 Task: Update the pool type of the saved search to the private pool.
Action: Mouse moved to (462, 360)
Screenshot: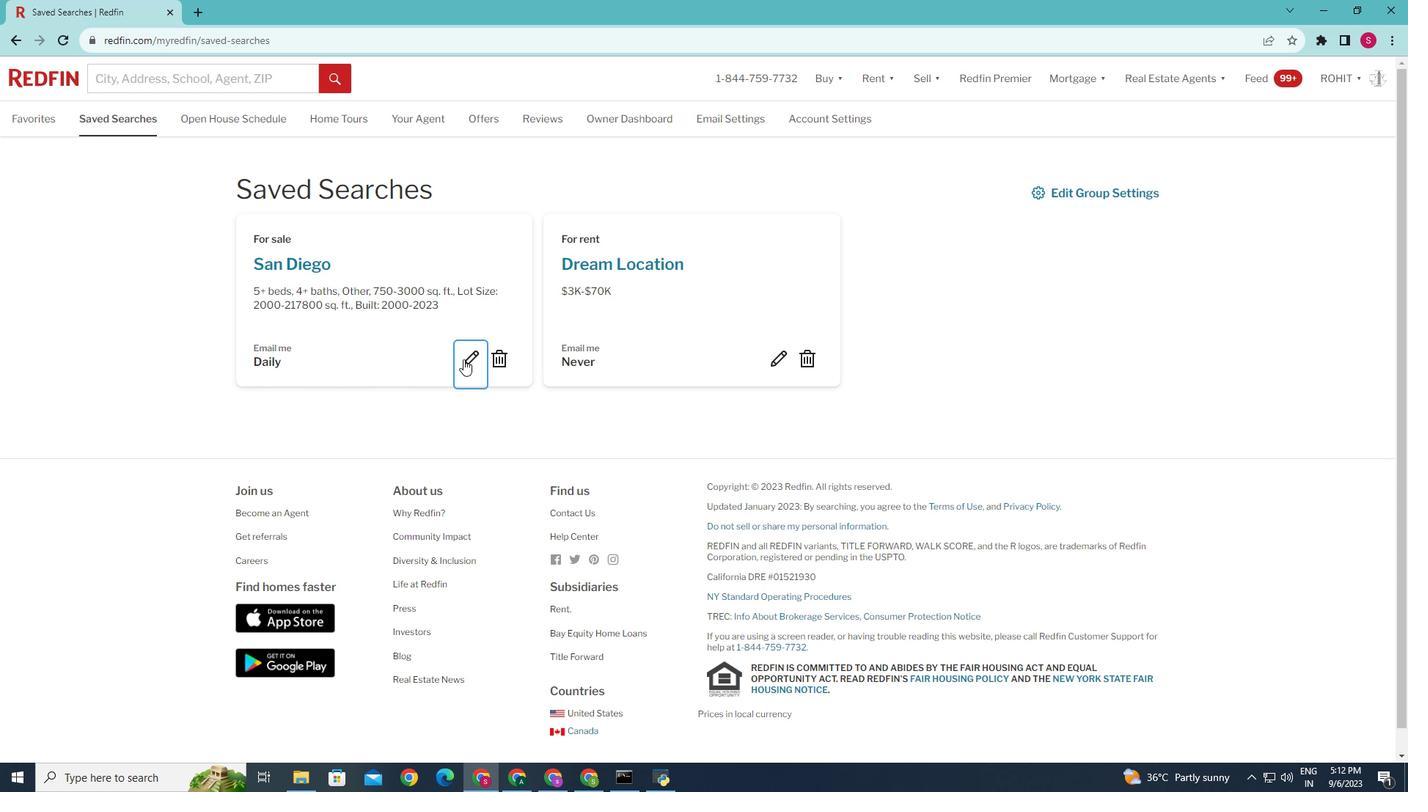 
Action: Mouse pressed left at (462, 360)
Screenshot: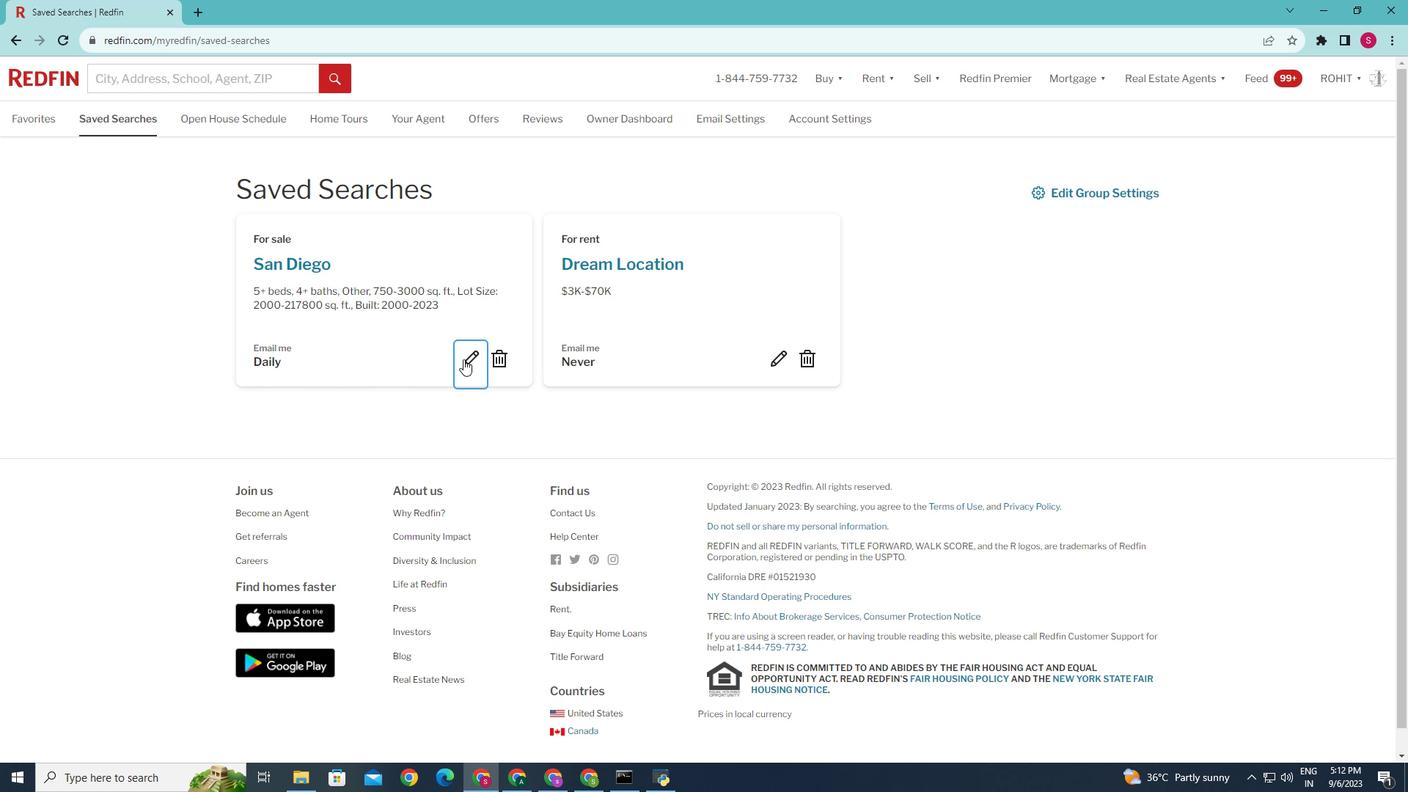 
Action: Mouse moved to (781, 590)
Screenshot: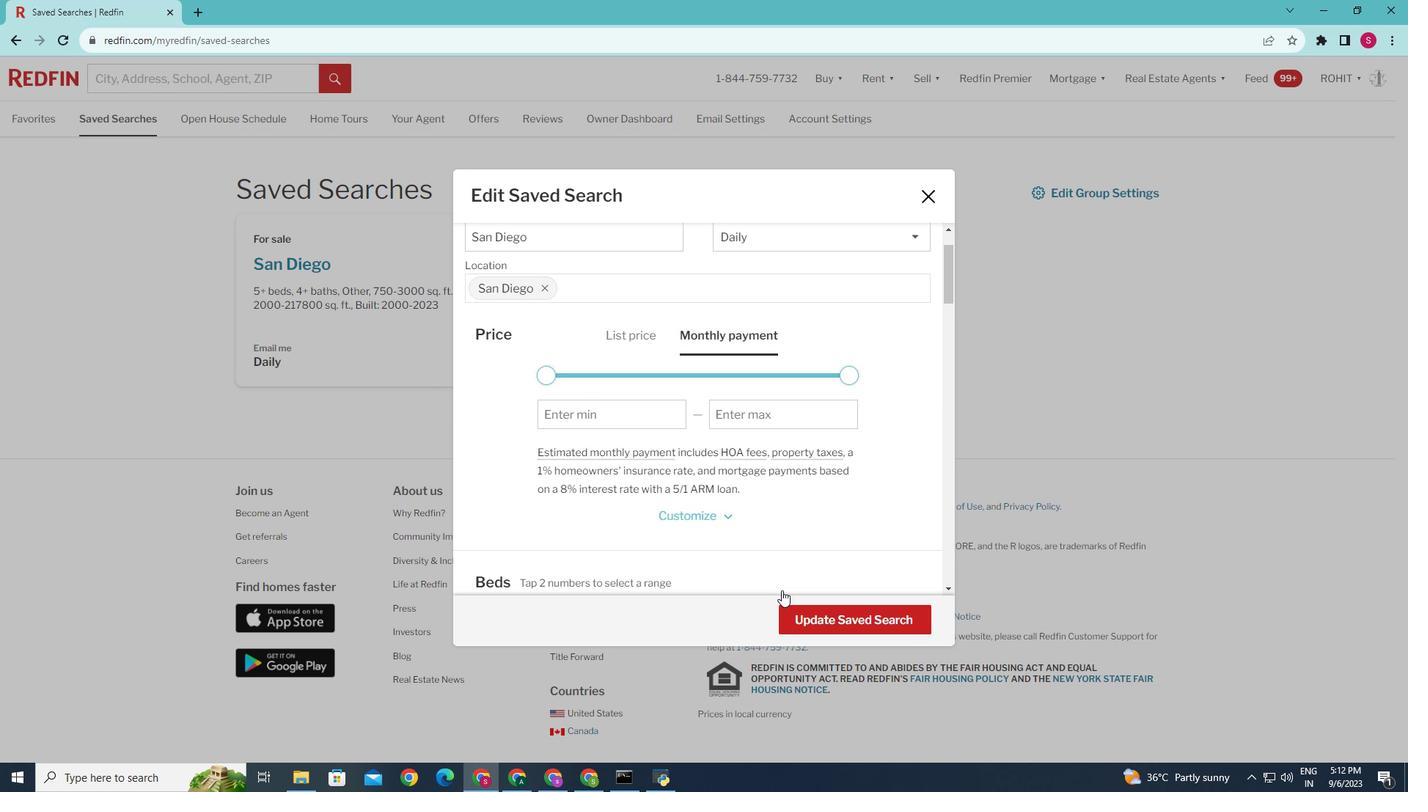 
Action: Mouse scrolled (781, 589) with delta (0, 0)
Screenshot: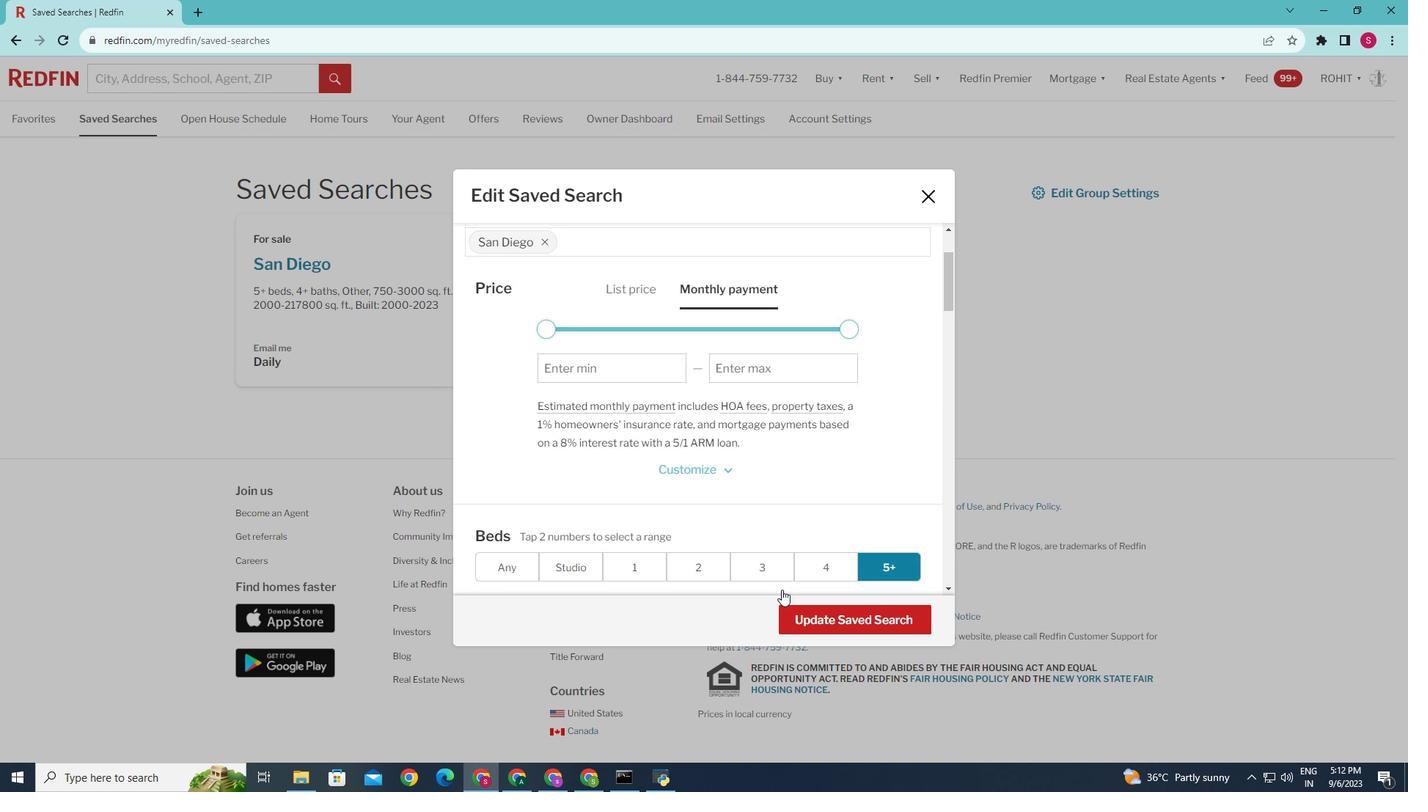 
Action: Mouse scrolled (781, 589) with delta (0, 0)
Screenshot: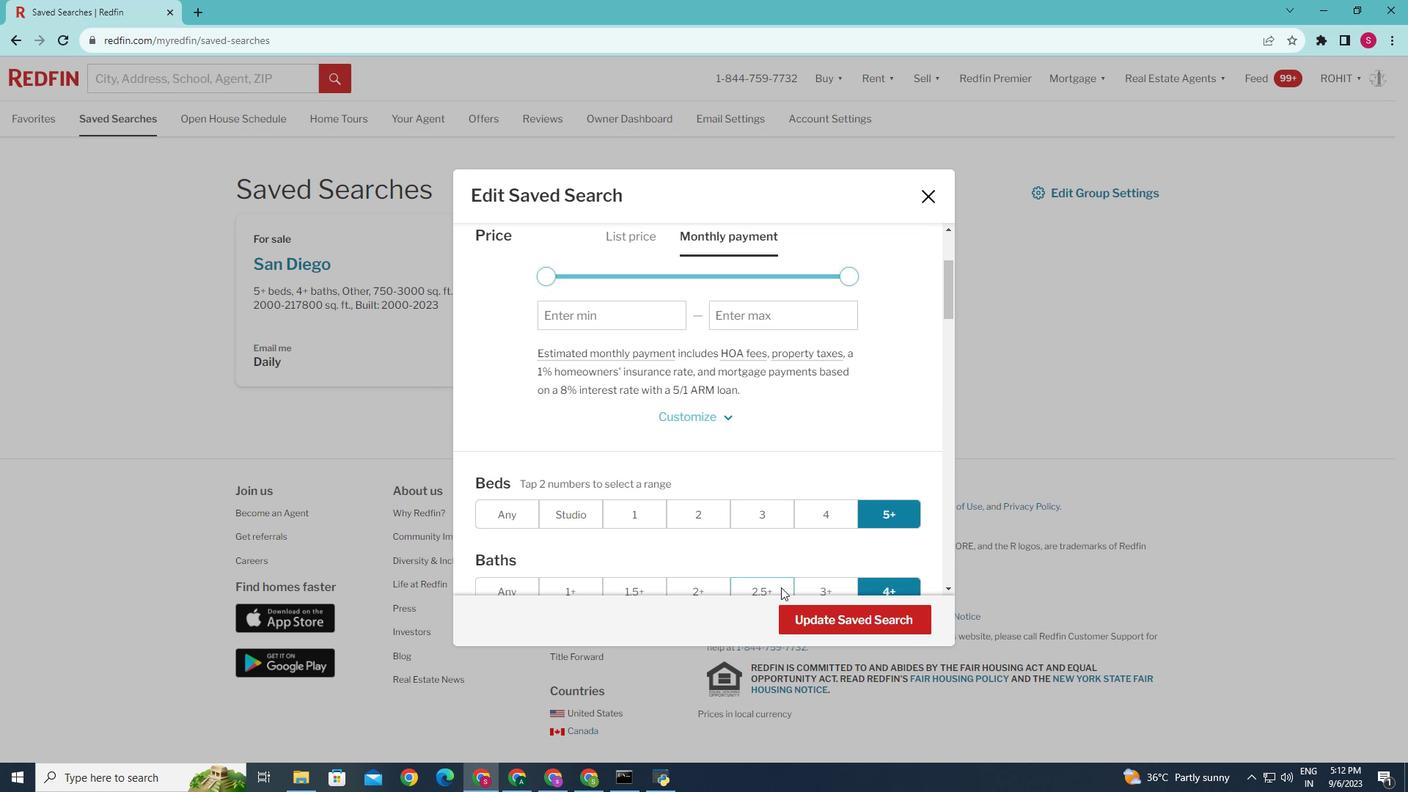 
Action: Mouse moved to (781, 590)
Screenshot: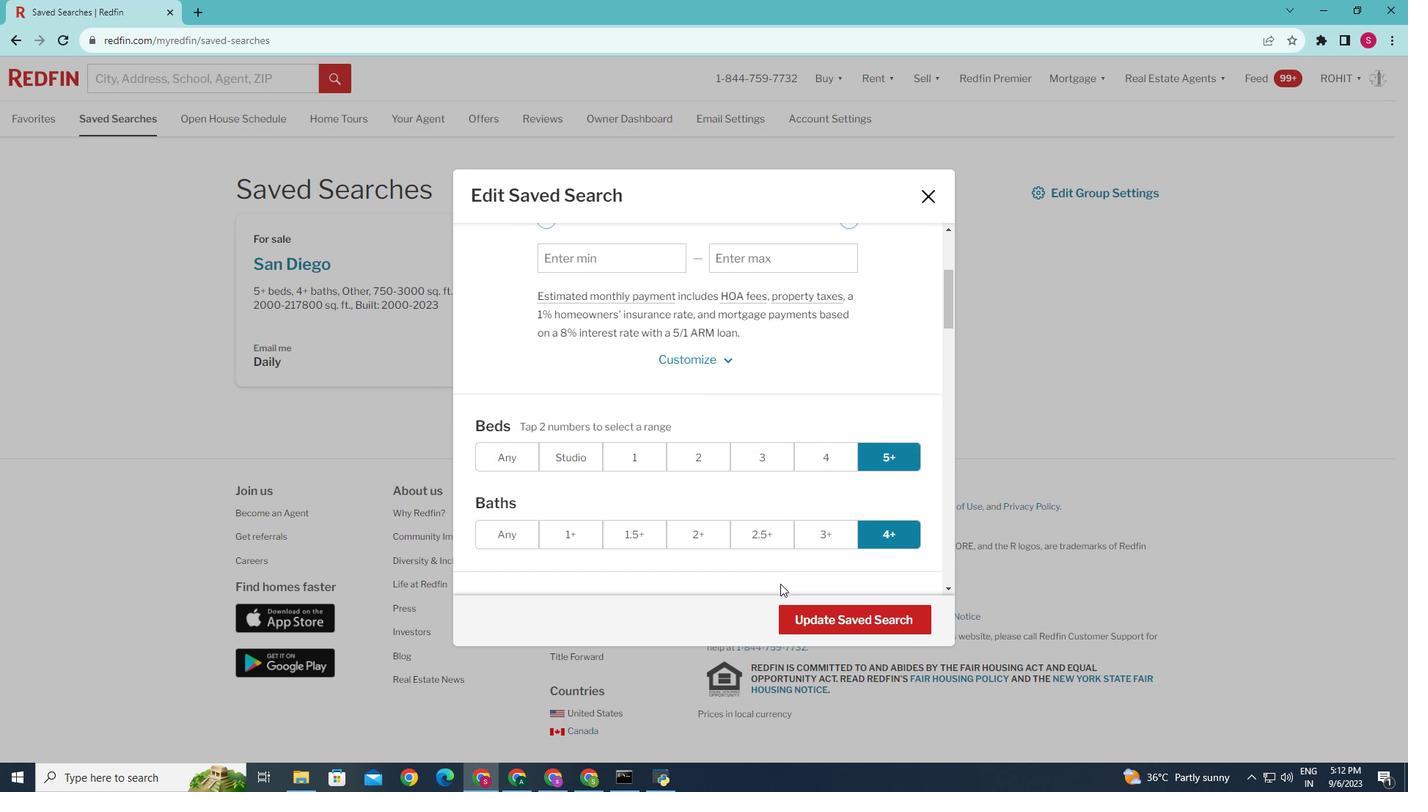 
Action: Mouse scrolled (781, 589) with delta (0, 0)
Screenshot: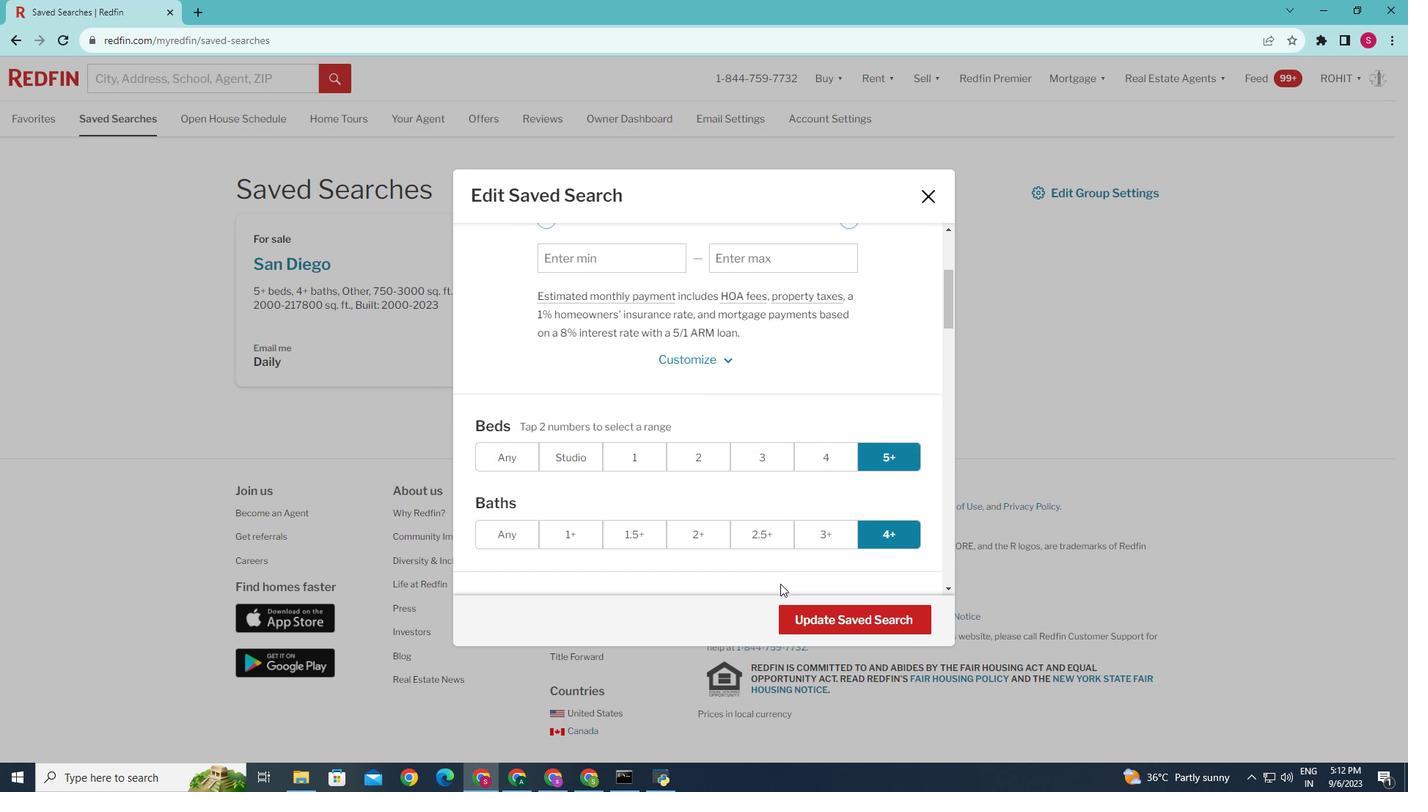 
Action: Mouse moved to (740, 492)
Screenshot: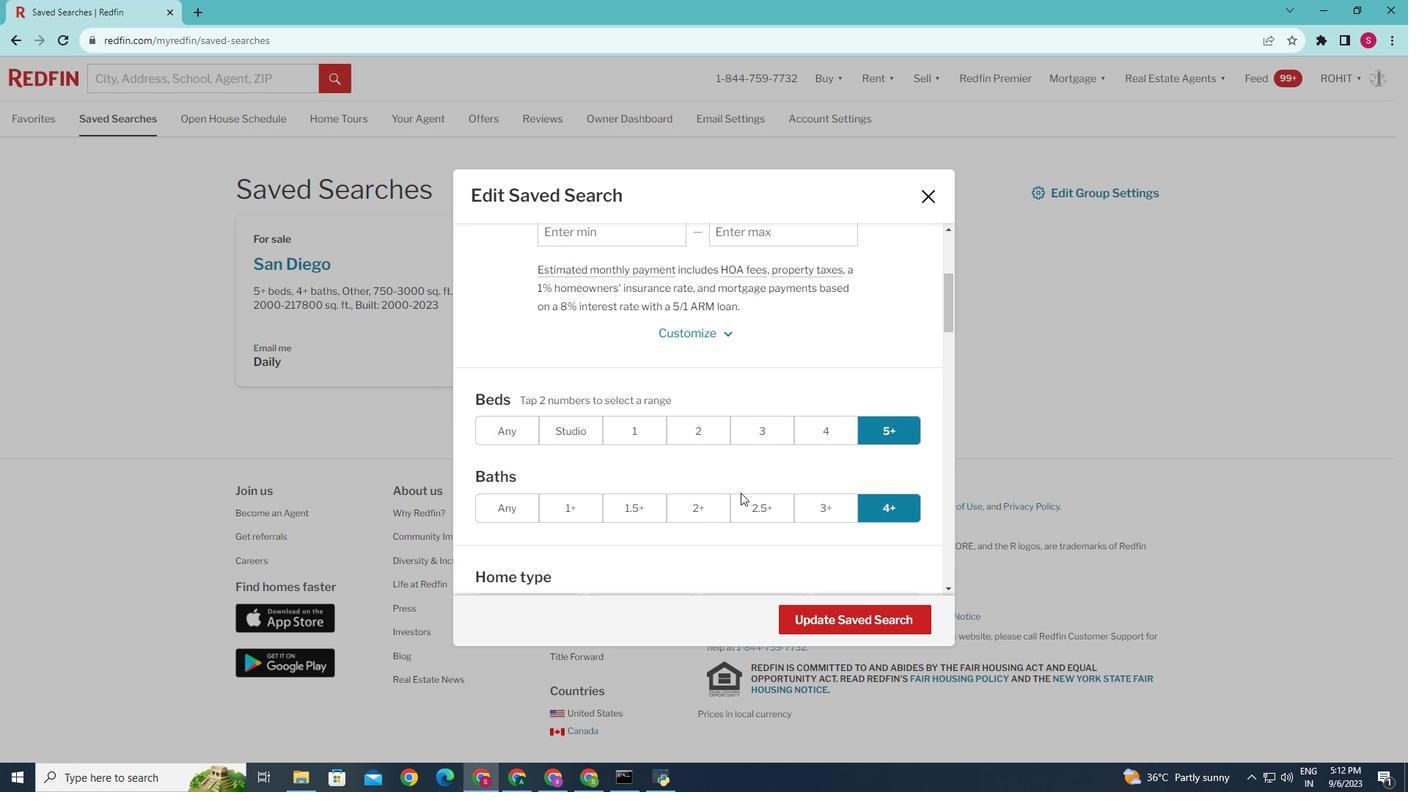 
Action: Mouse scrolled (740, 492) with delta (0, 0)
Screenshot: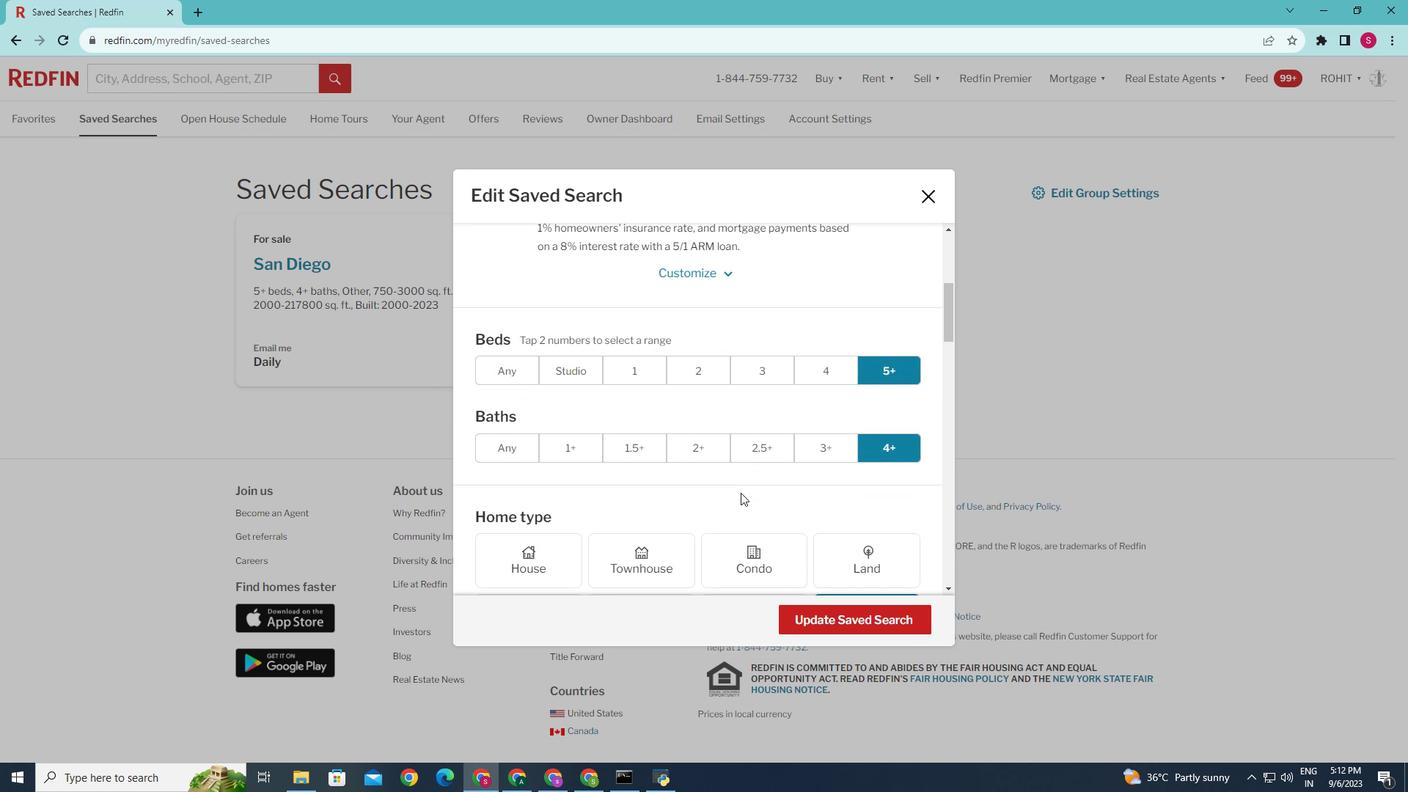 
Action: Mouse scrolled (740, 492) with delta (0, 0)
Screenshot: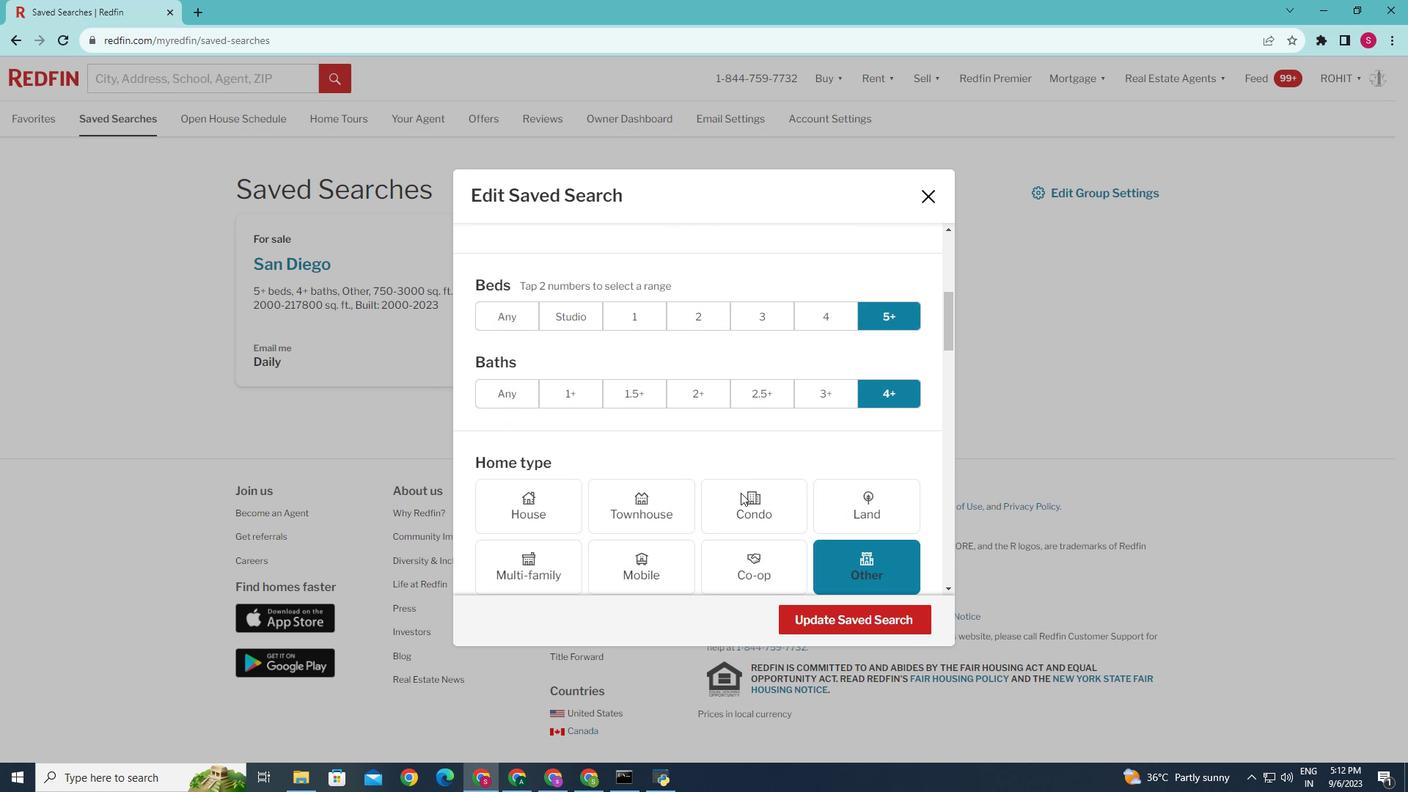 
Action: Mouse moved to (740, 492)
Screenshot: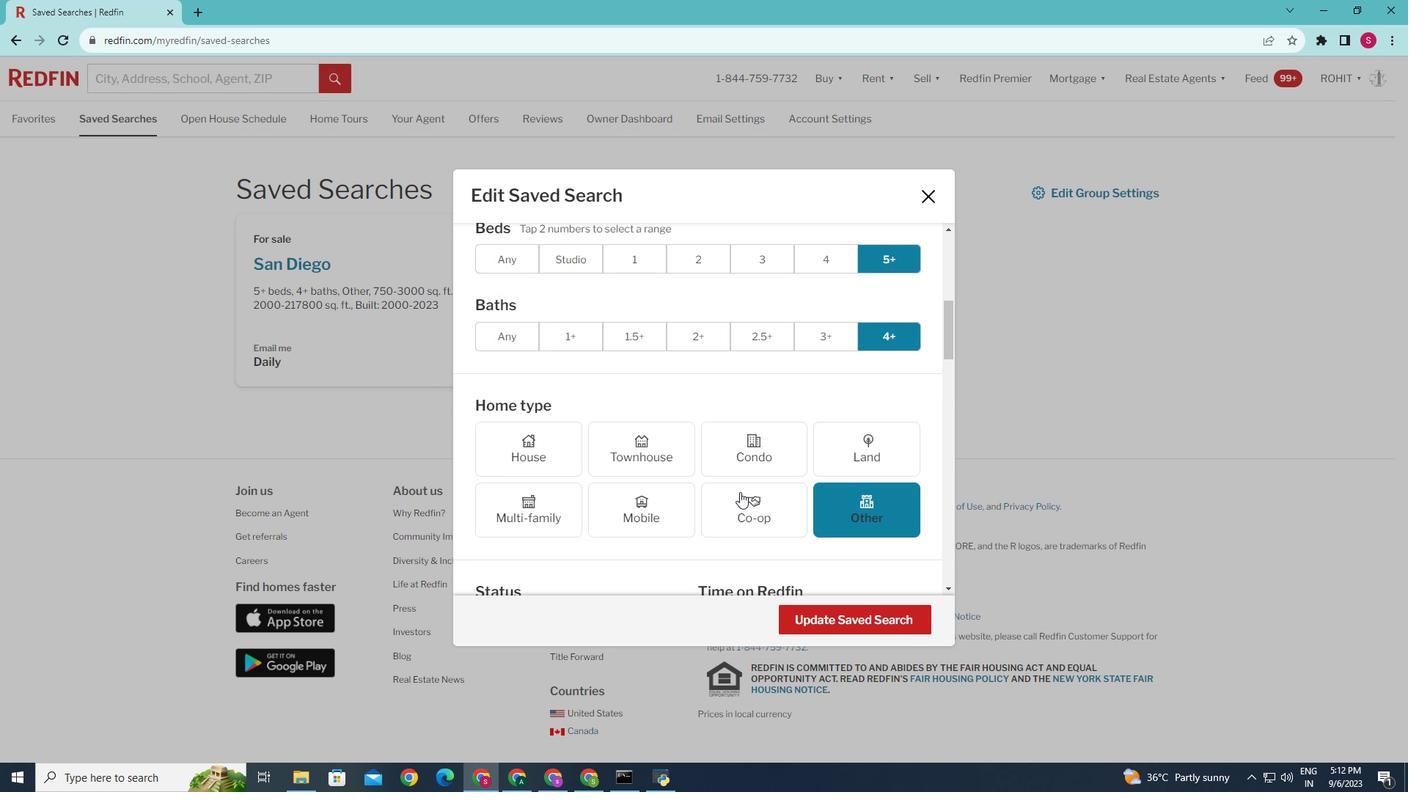 
Action: Mouse scrolled (740, 491) with delta (0, 0)
Screenshot: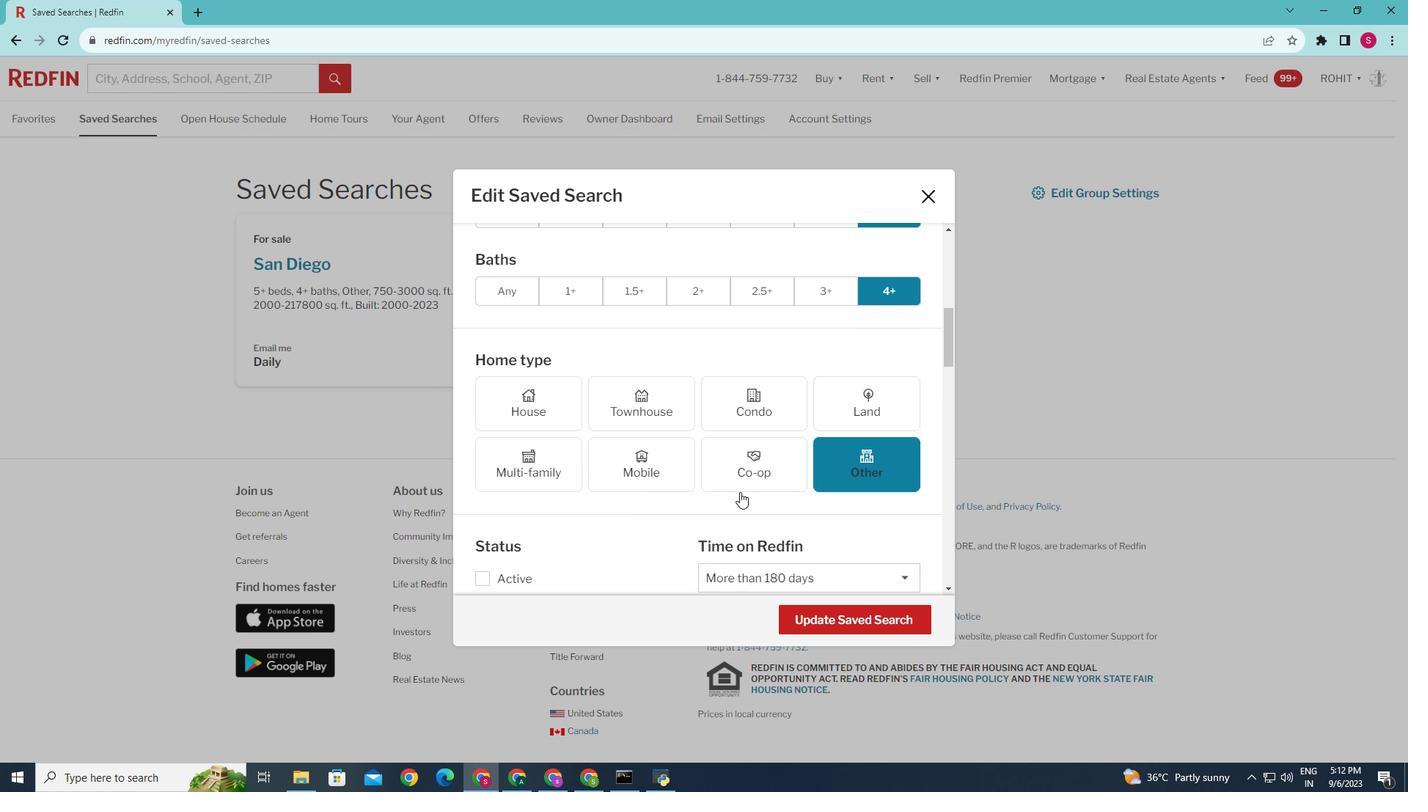 
Action: Mouse scrolled (740, 491) with delta (0, 0)
Screenshot: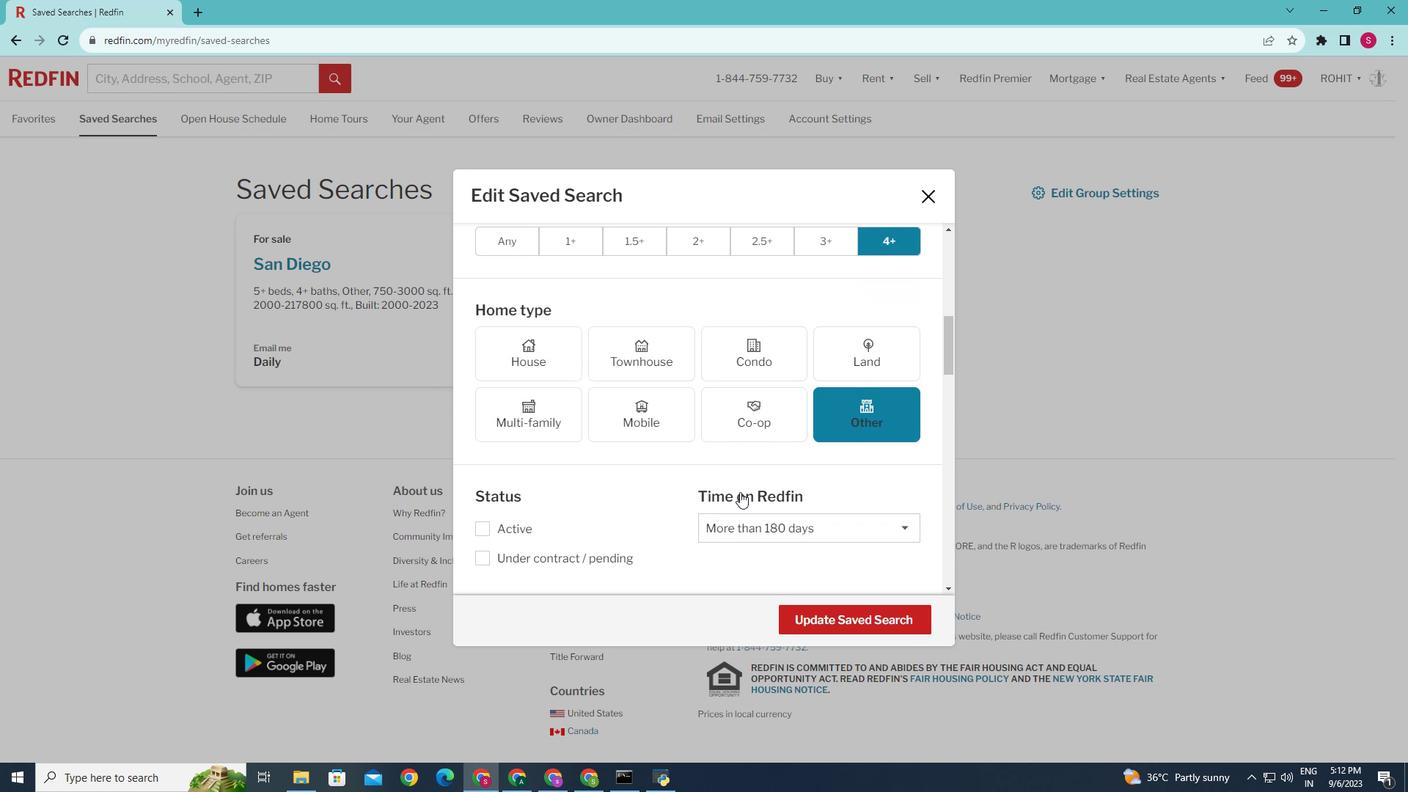 
Action: Mouse moved to (738, 492)
Screenshot: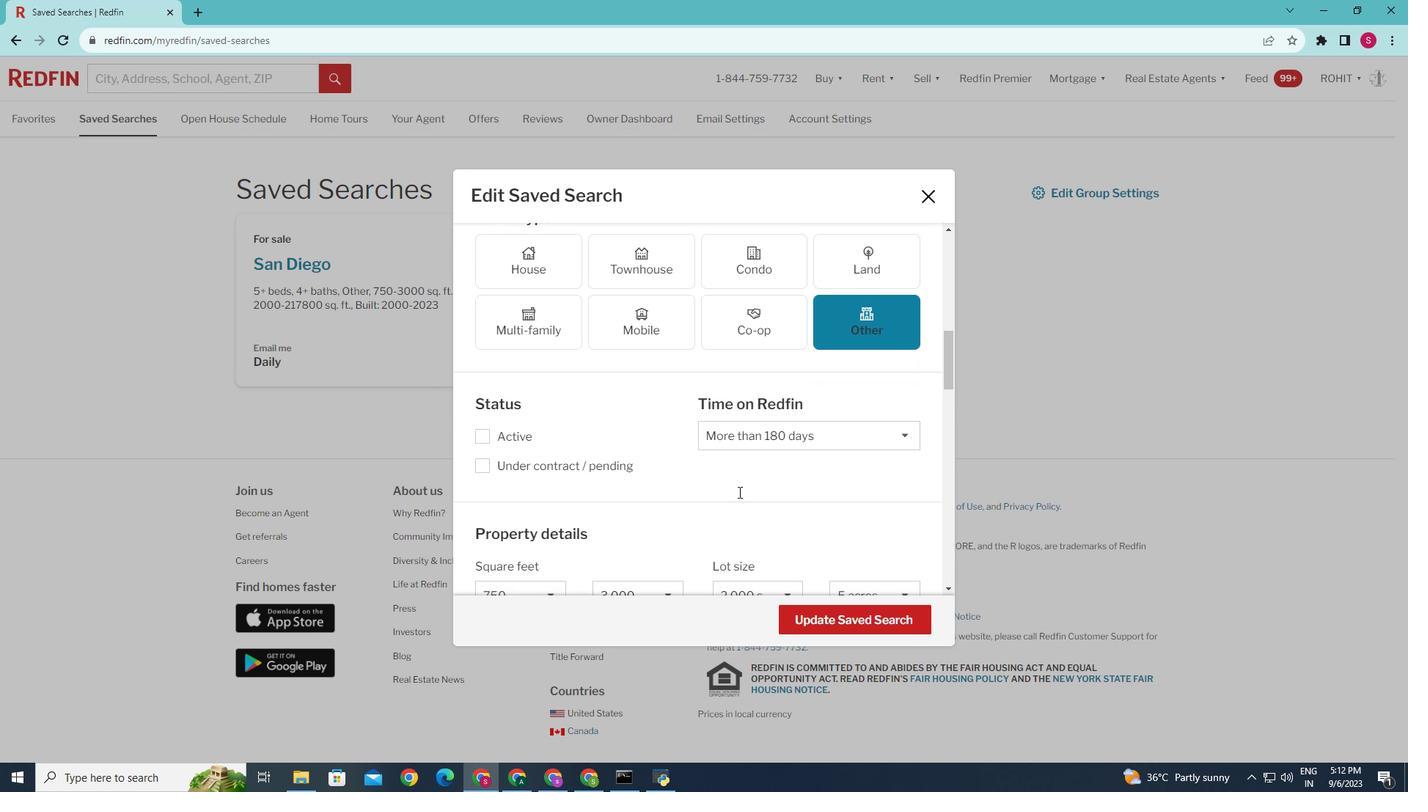 
Action: Mouse scrolled (738, 491) with delta (0, 0)
Screenshot: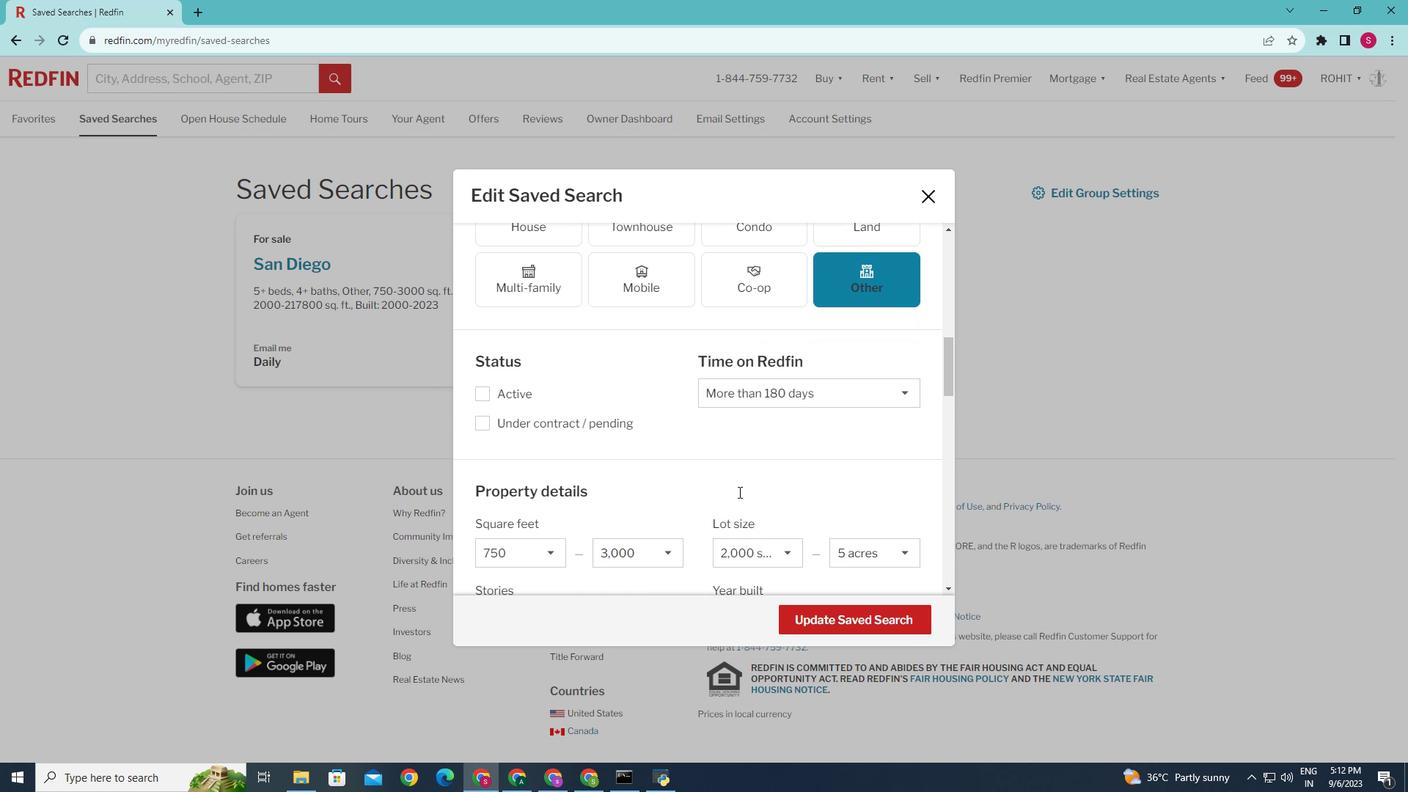 
Action: Mouse scrolled (738, 491) with delta (0, 0)
Screenshot: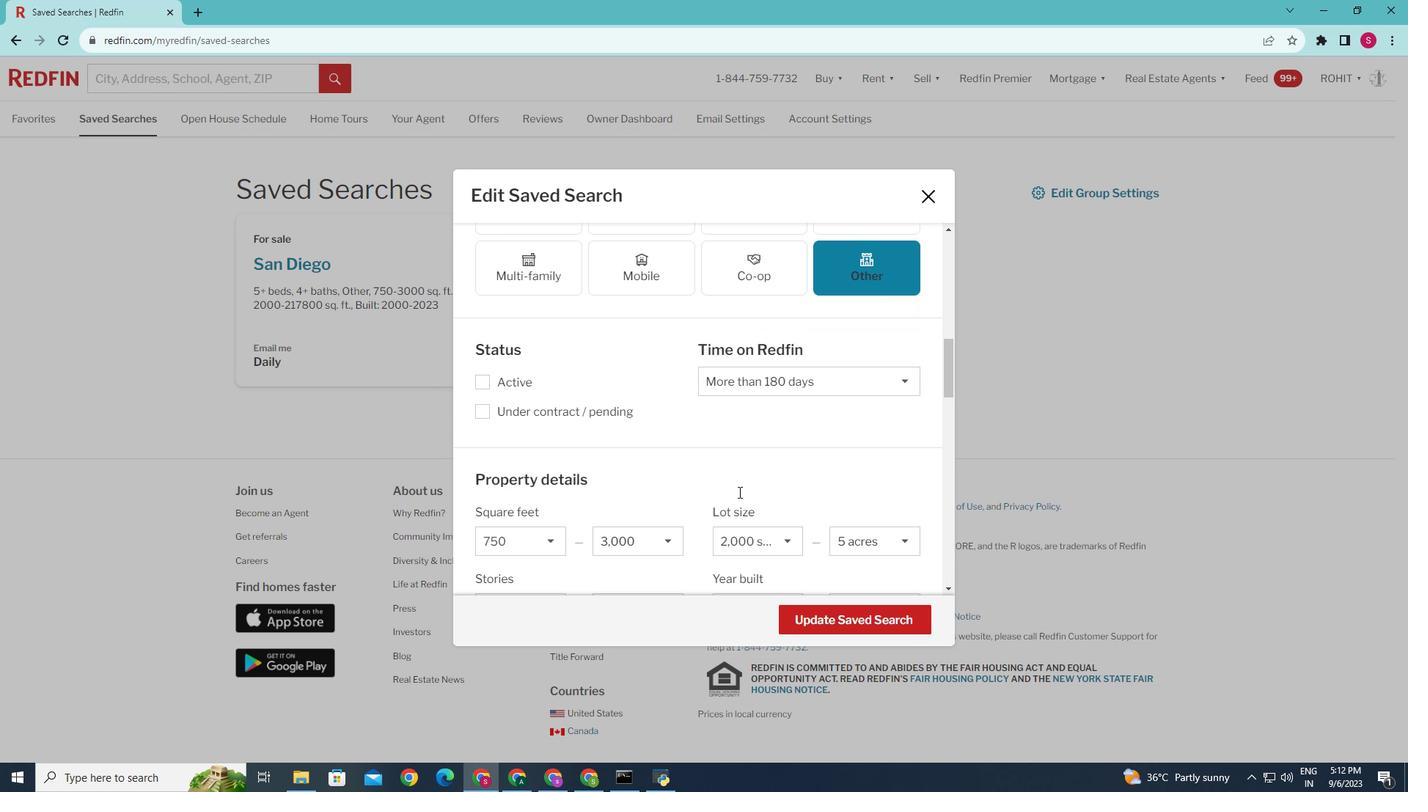 
Action: Mouse moved to (738, 492)
Screenshot: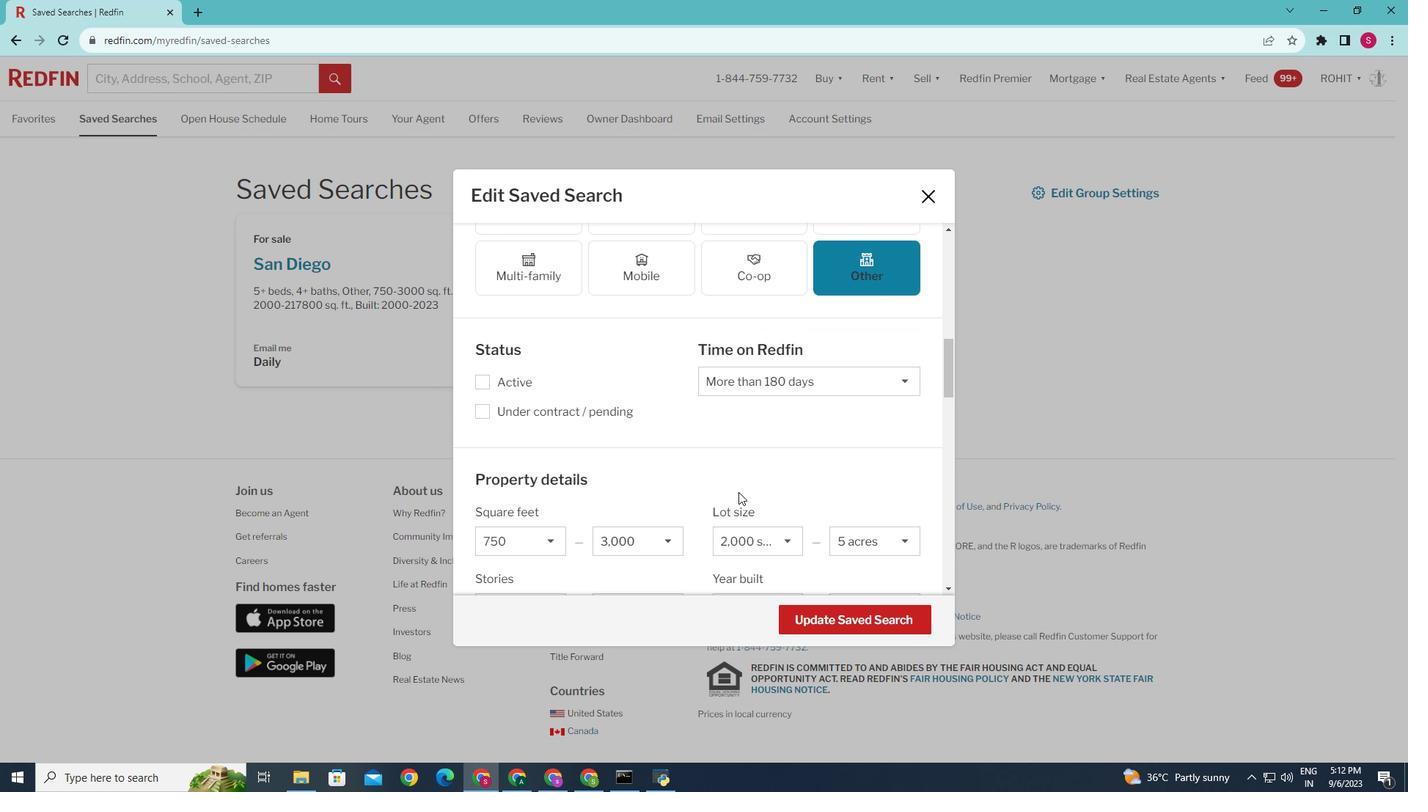 
Action: Mouse scrolled (738, 491) with delta (0, 0)
Screenshot: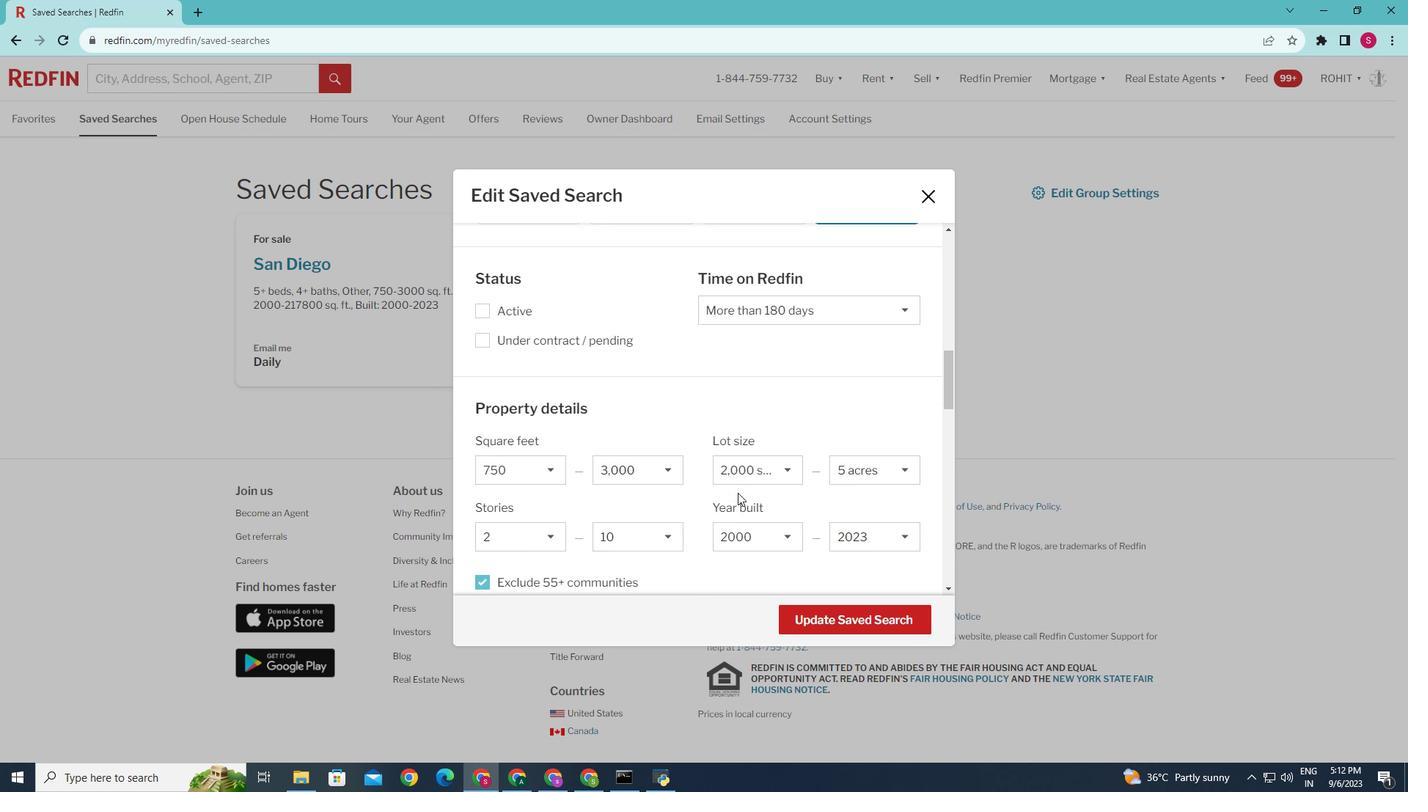 
Action: Mouse moved to (737, 492)
Screenshot: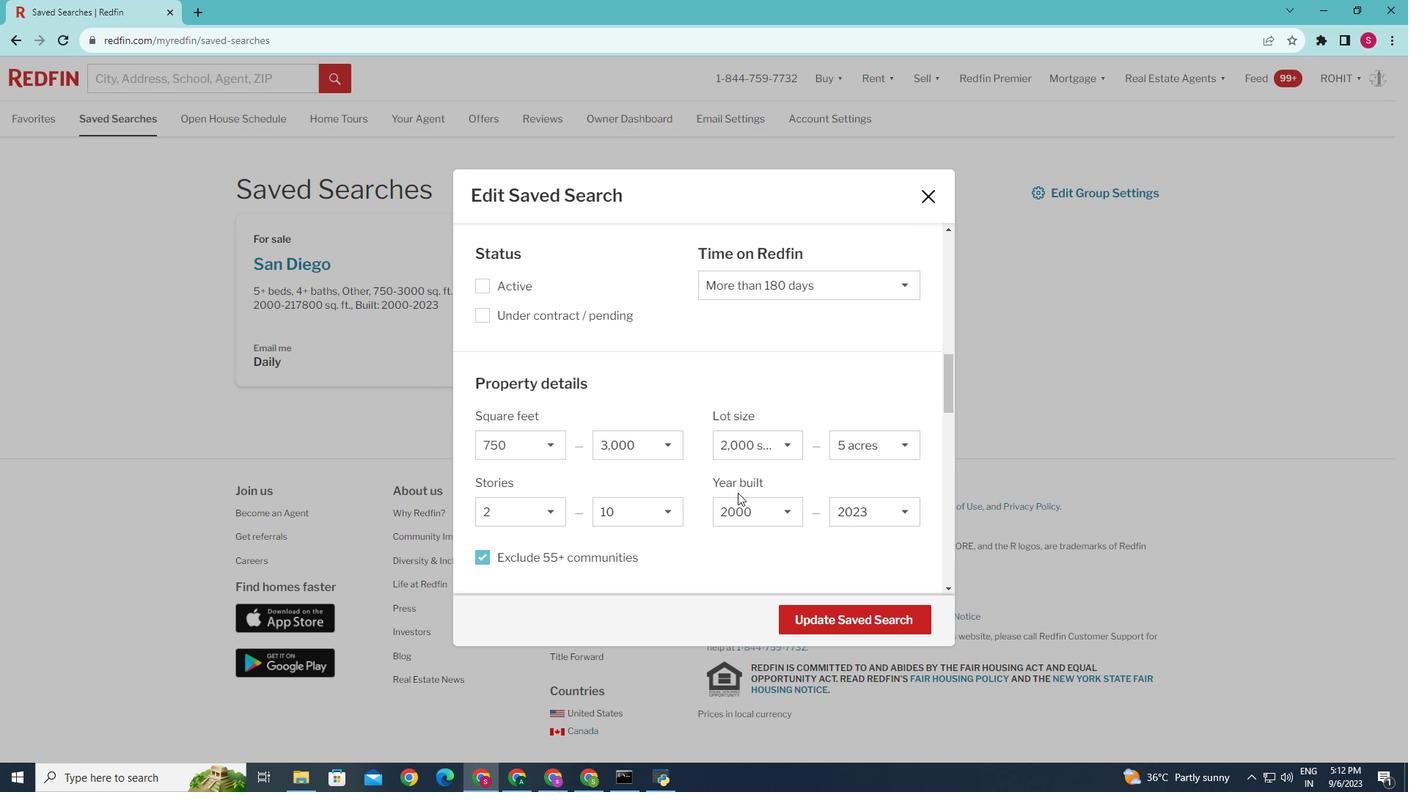 
Action: Mouse scrolled (737, 492) with delta (0, 0)
Screenshot: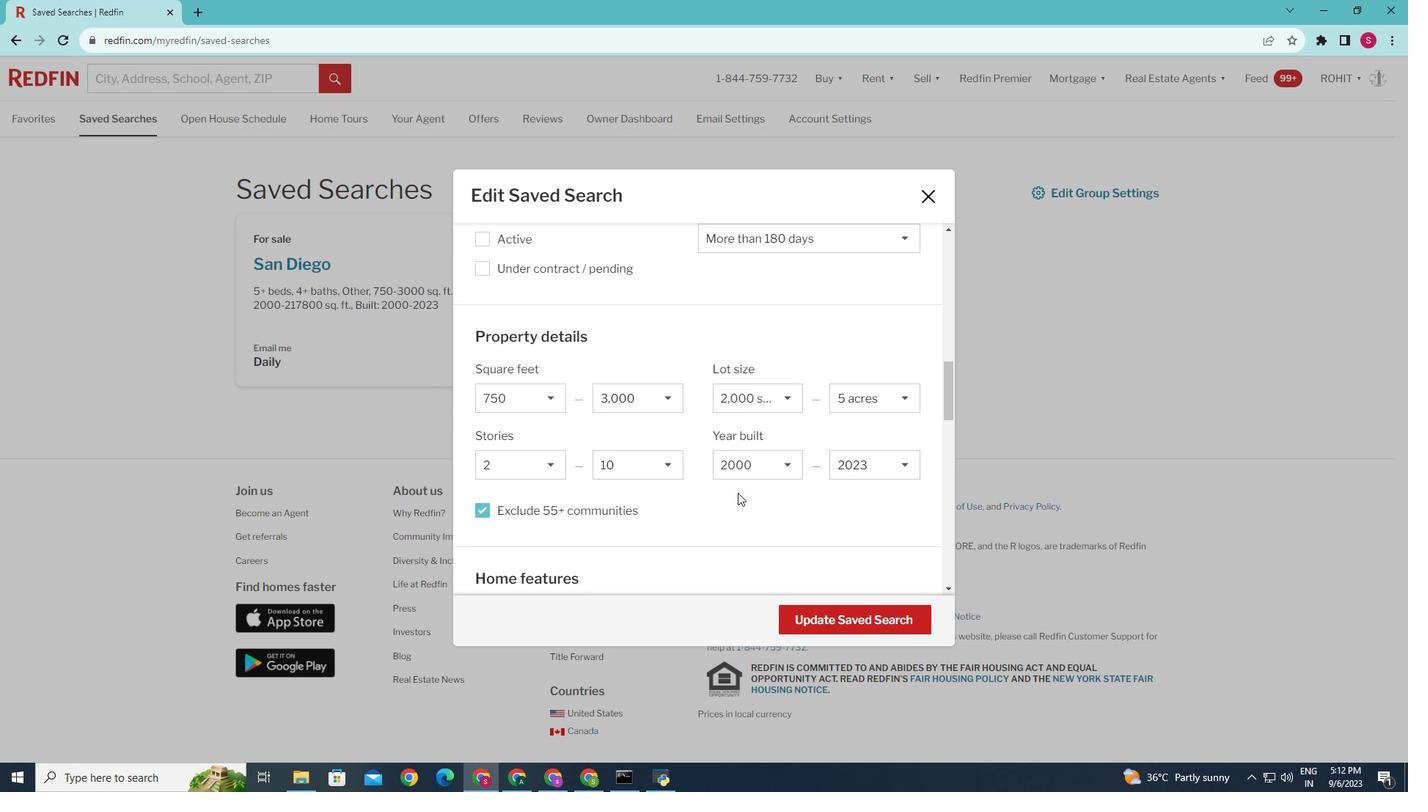 
Action: Mouse scrolled (737, 492) with delta (0, 0)
Screenshot: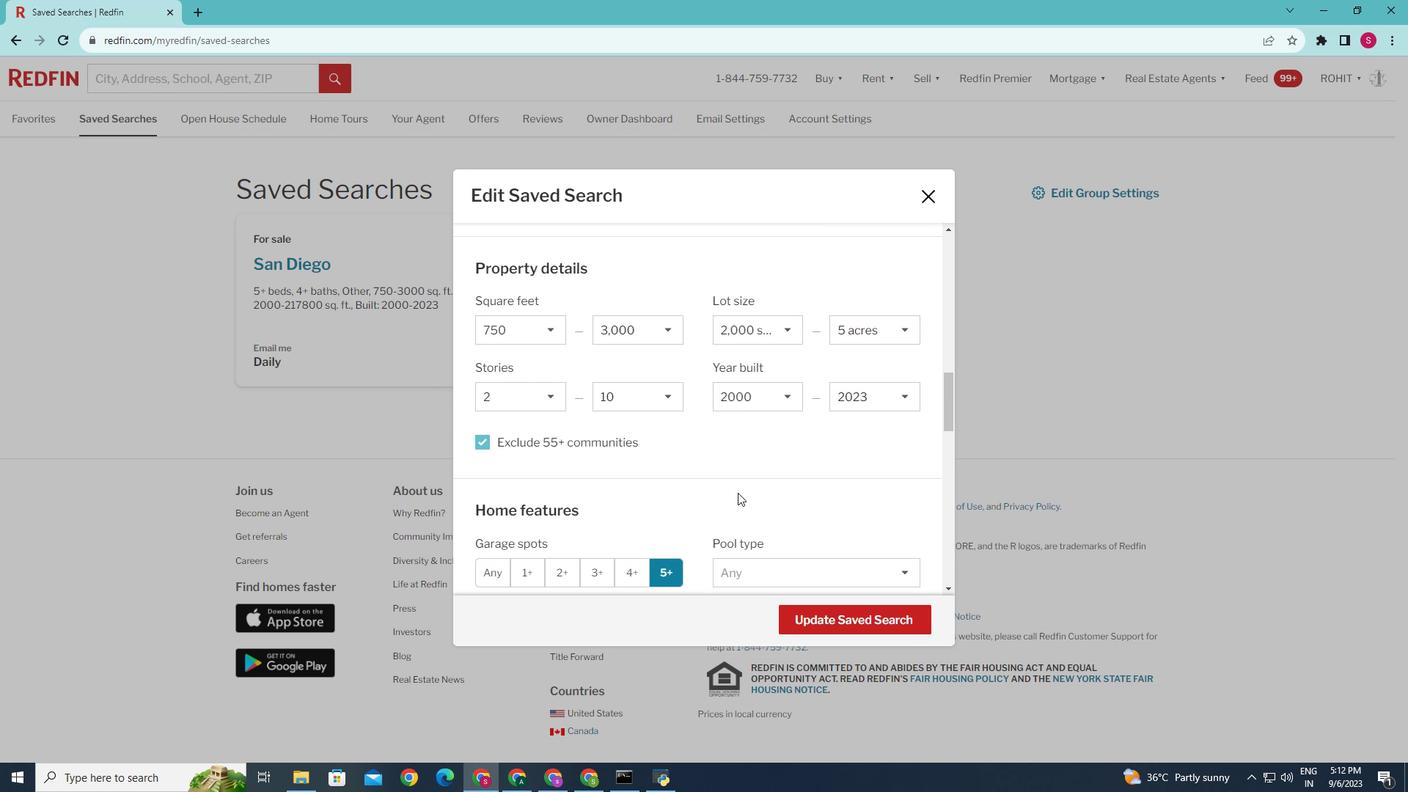
Action: Mouse scrolled (737, 492) with delta (0, 0)
Screenshot: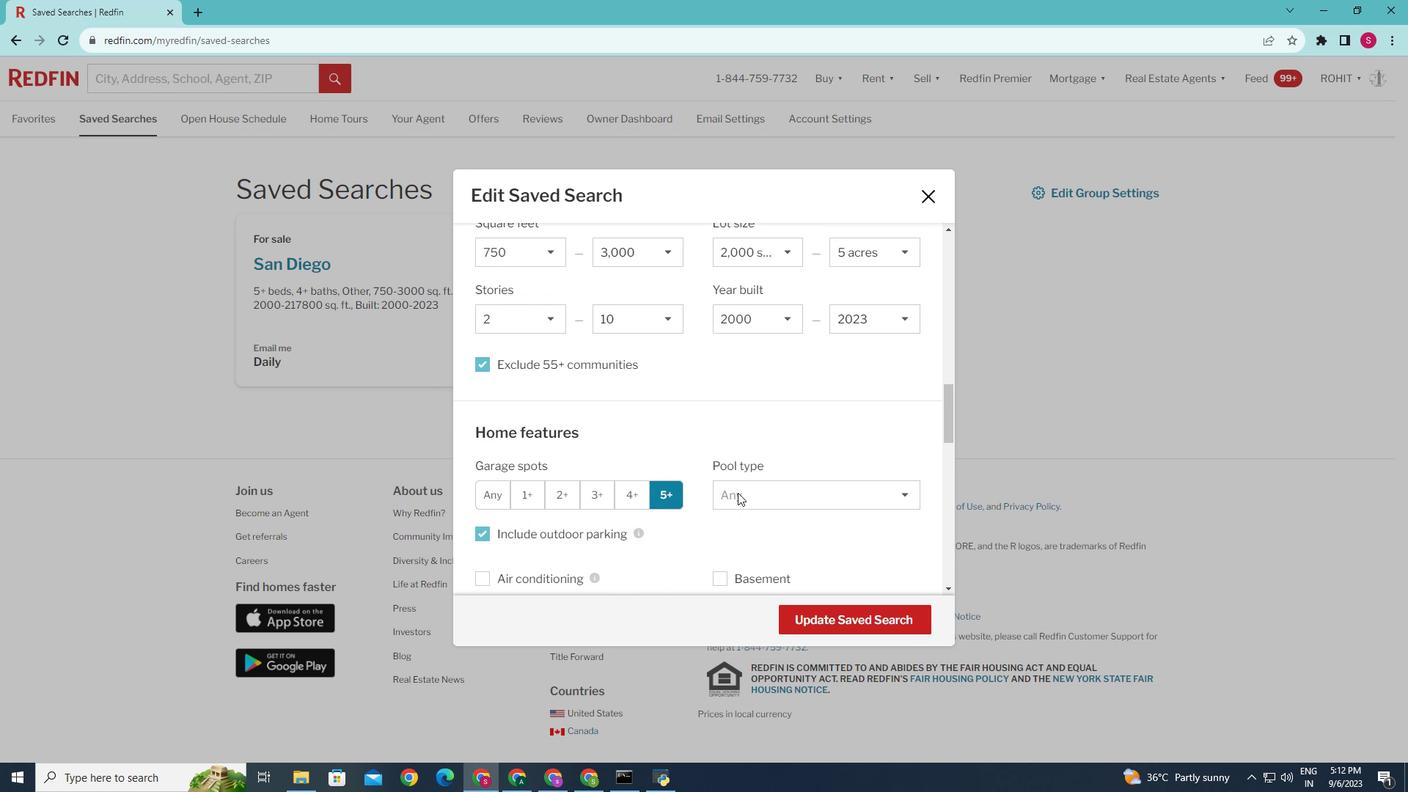 
Action: Mouse moved to (734, 492)
Screenshot: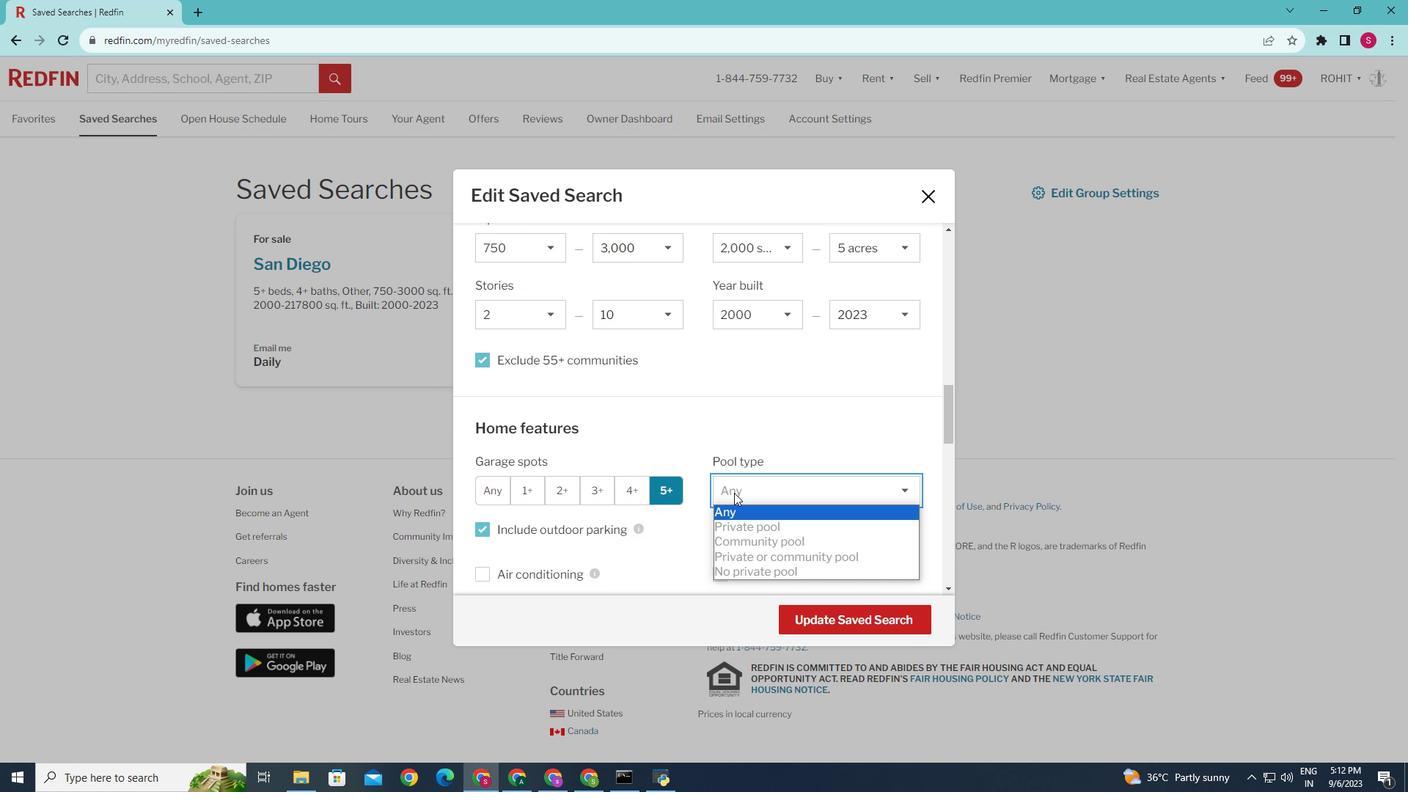 
Action: Mouse pressed left at (734, 492)
Screenshot: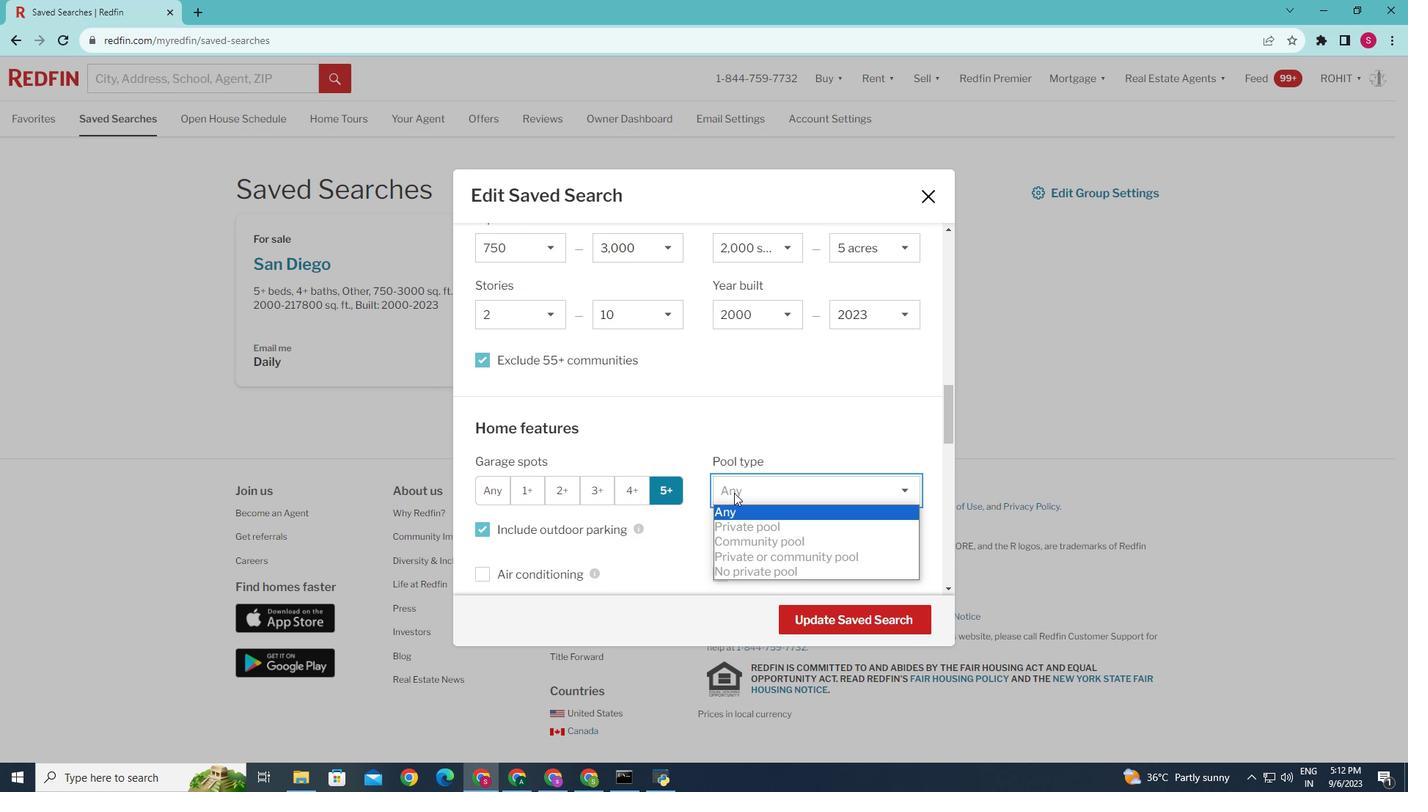 
Action: Mouse moved to (742, 525)
Screenshot: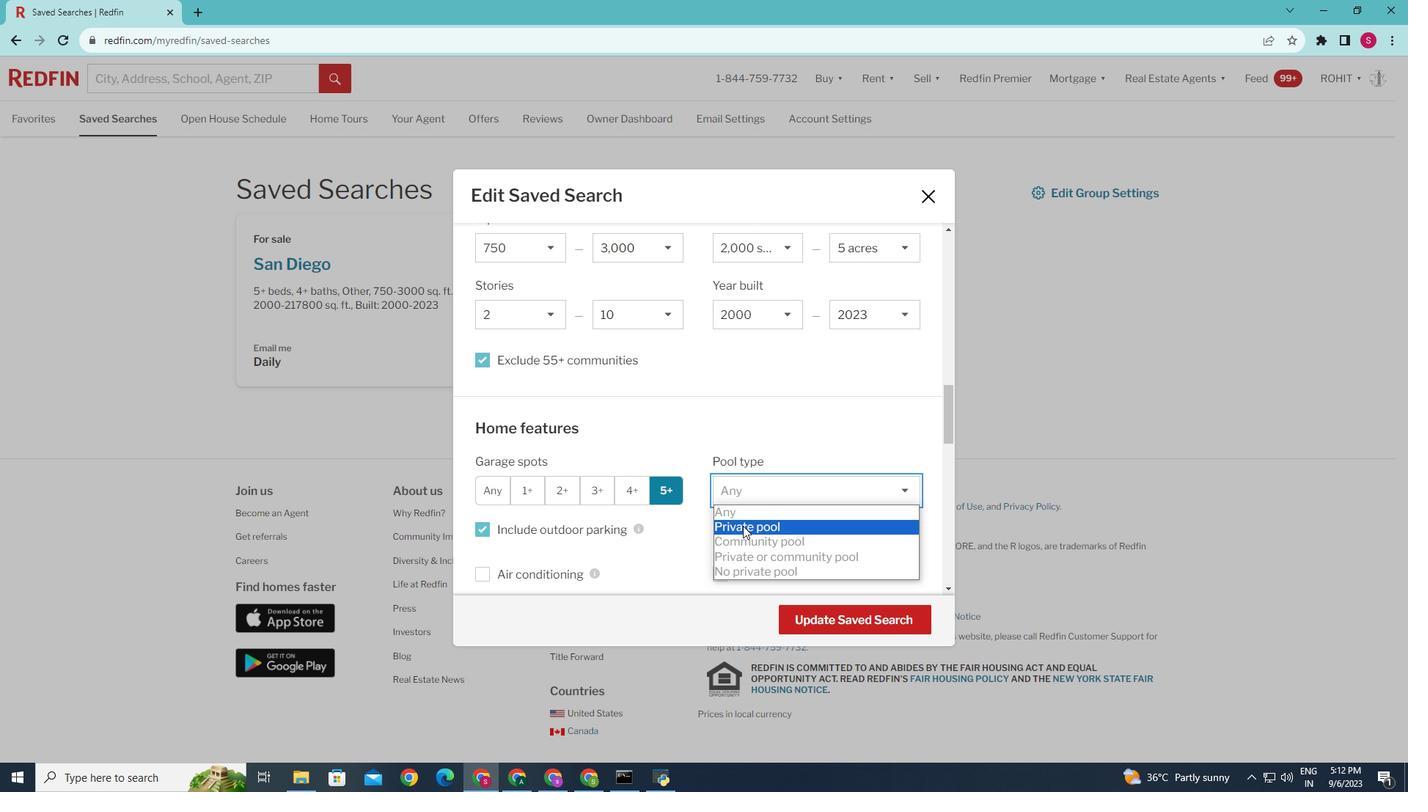 
Action: Mouse pressed left at (742, 525)
Screenshot: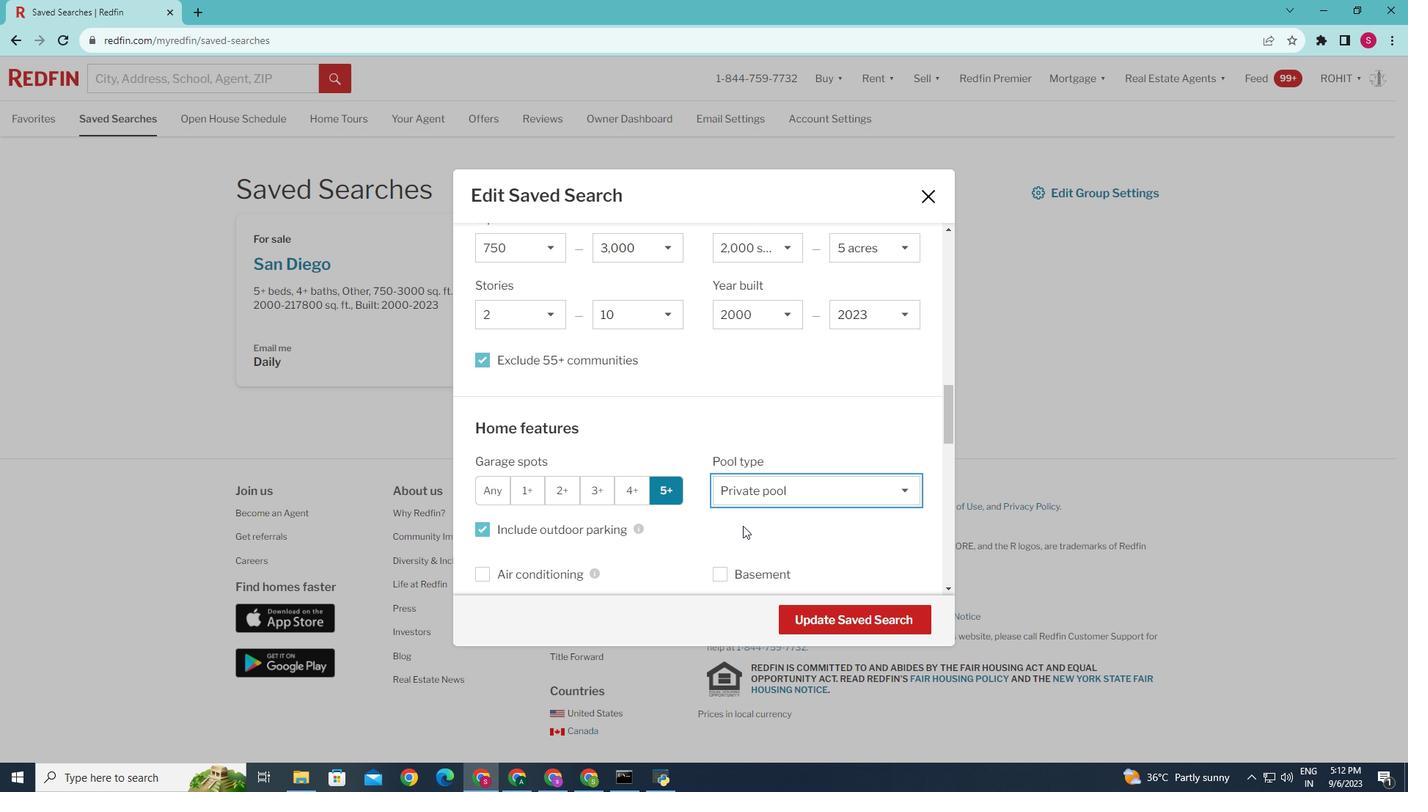 
Action: Mouse moved to (832, 625)
Screenshot: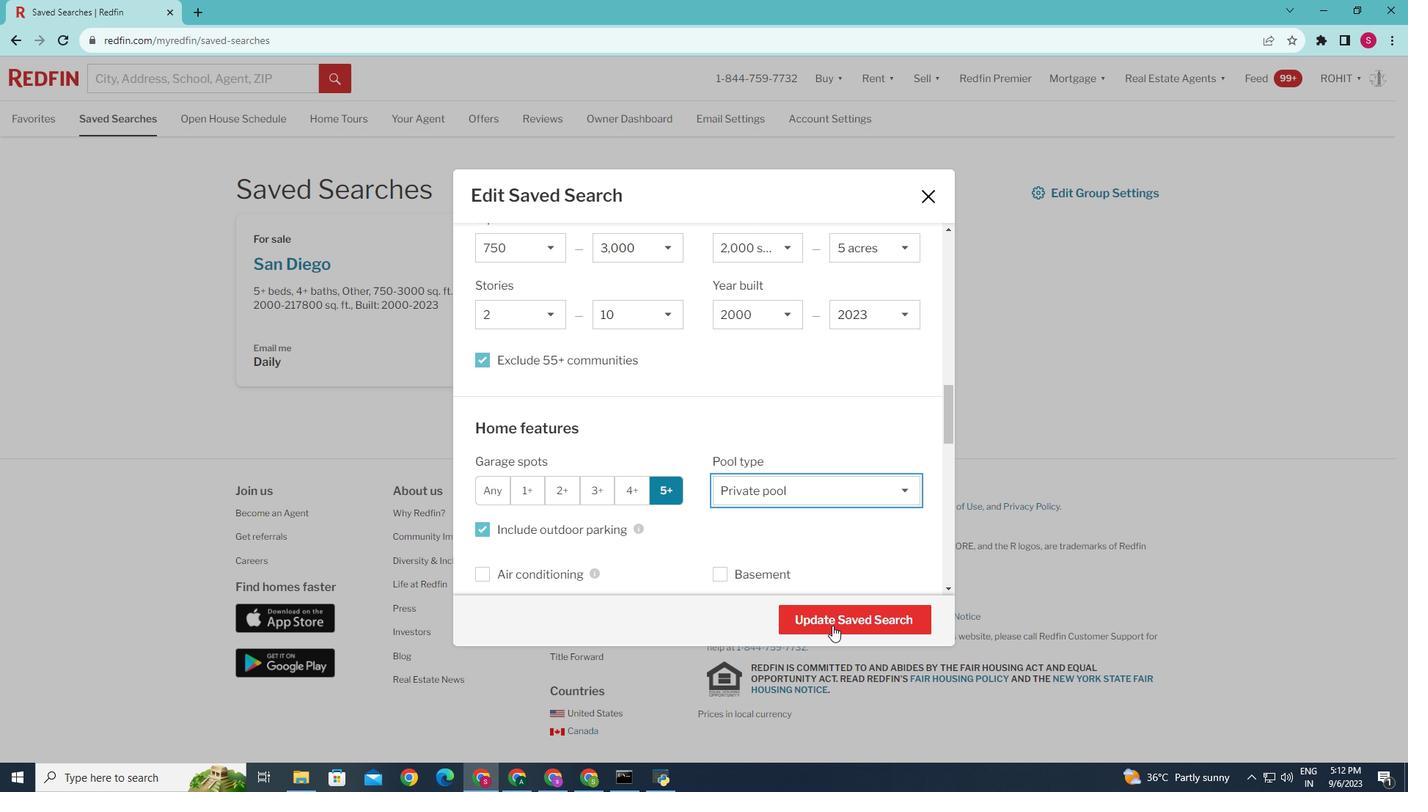 
Action: Mouse pressed left at (832, 625)
Screenshot: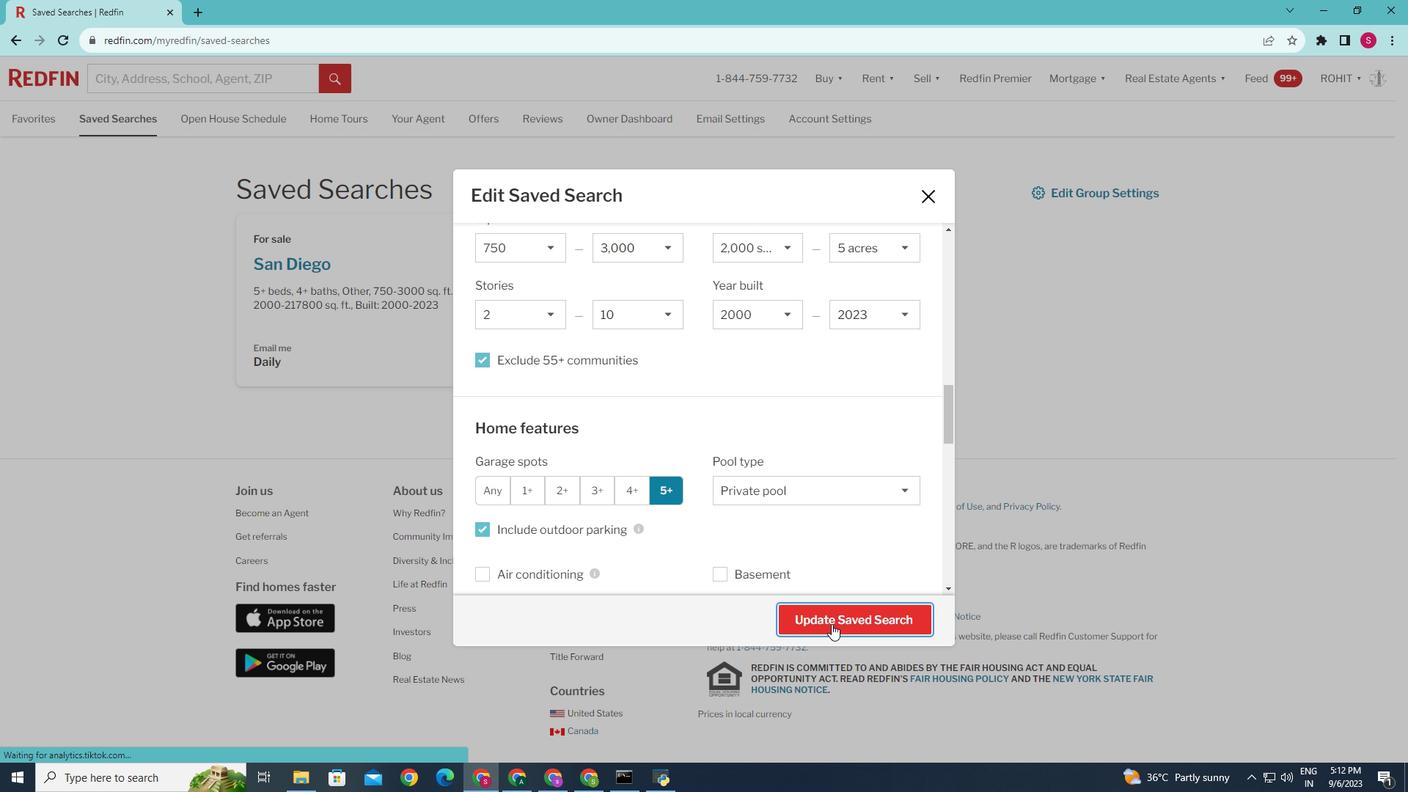 
Action: Mouse moved to (783, 594)
Screenshot: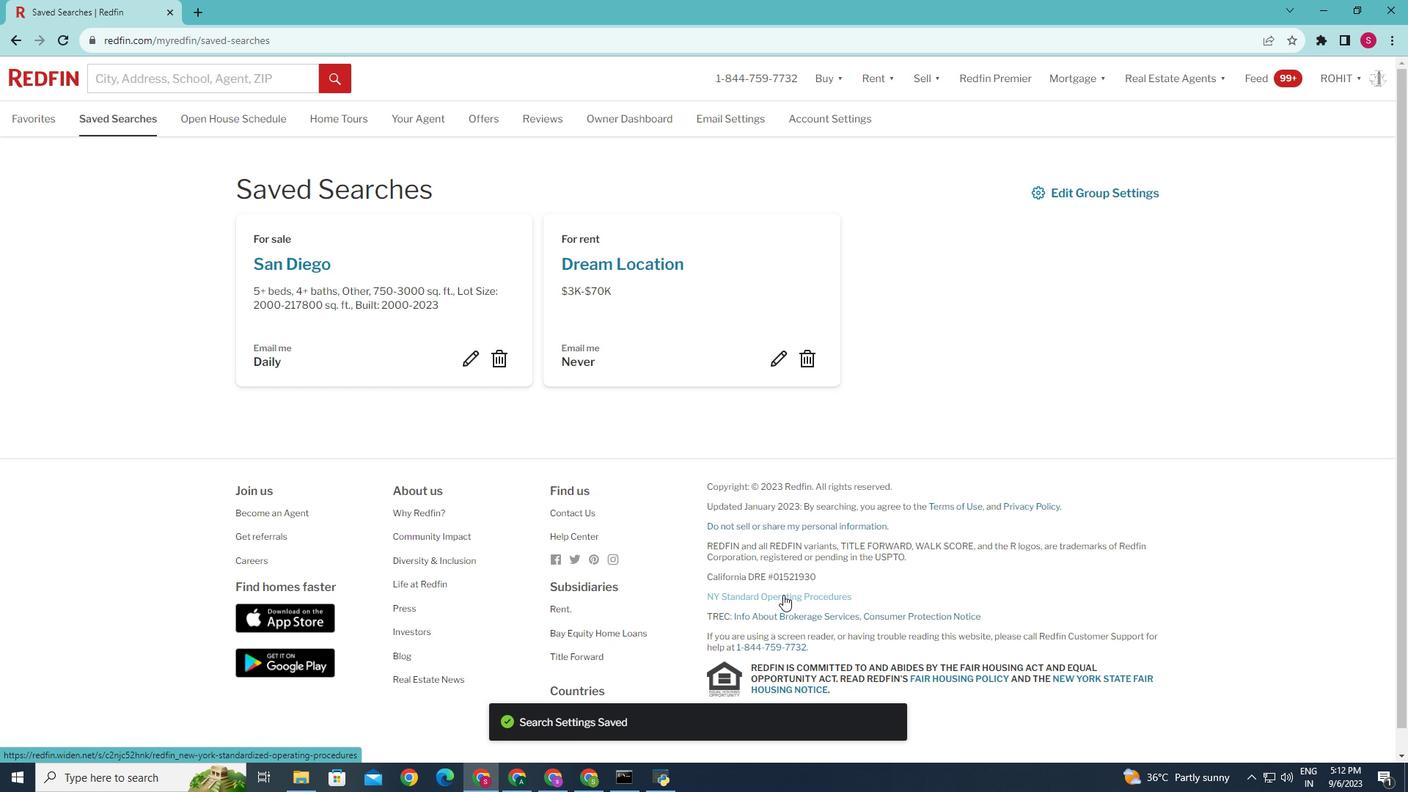 
